 Task: Research Airbnb properties in Nangen, South Korea from 6th December, 2023 to 18th December, 2023 for 3 adults.2 bedrooms having 2 beds and 2 bathrooms. Property type can be hotel. Booking option can be shelf check-in. Look for 4 properties as per requirement.
Action: Mouse moved to (454, 144)
Screenshot: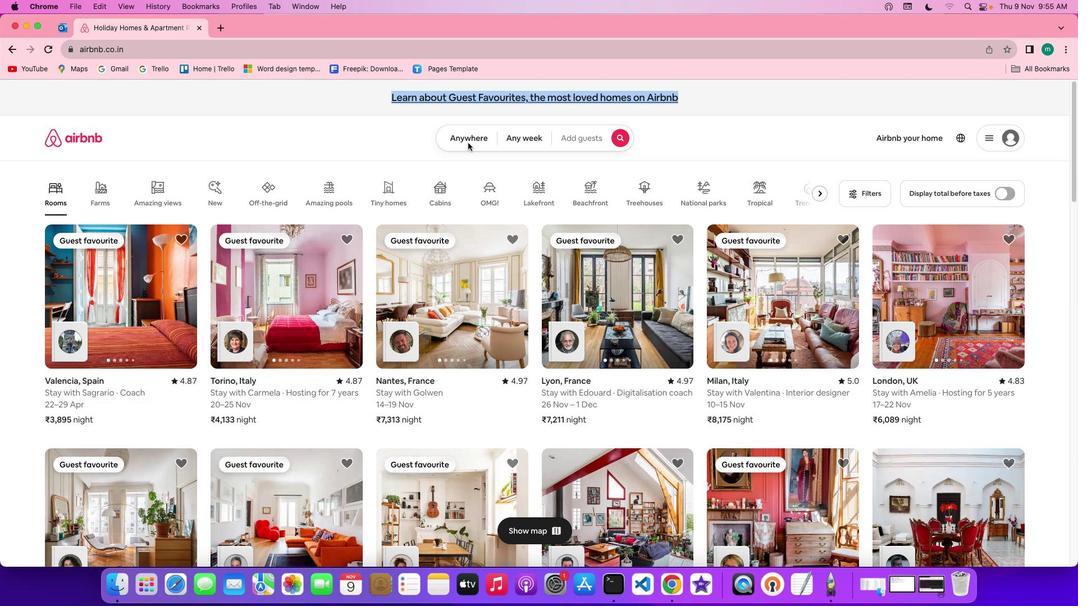 
Action: Mouse pressed left at (454, 144)
Screenshot: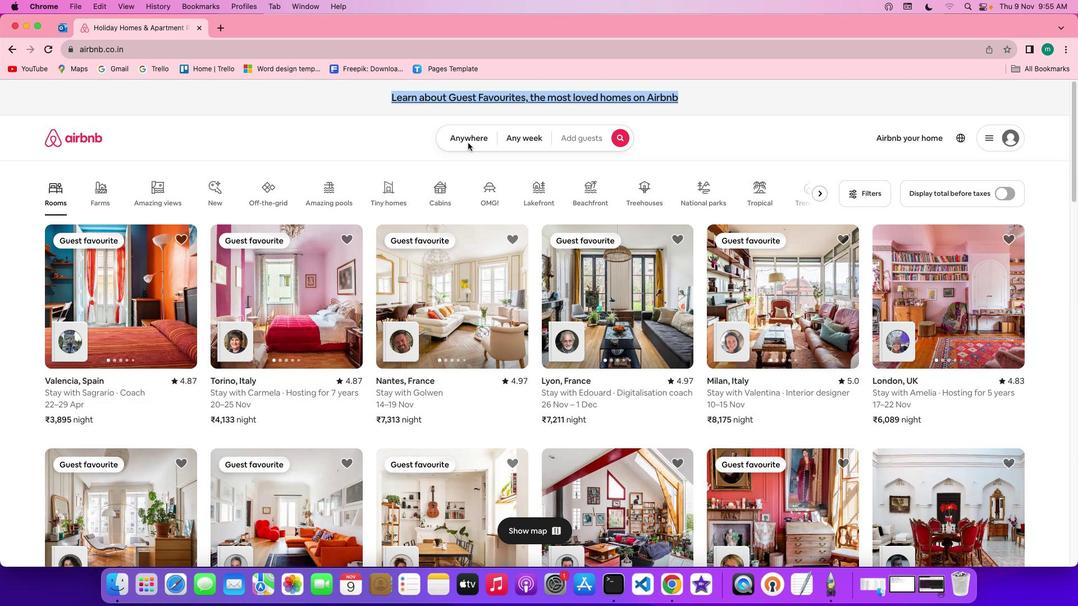 
Action: Mouse pressed left at (454, 144)
Screenshot: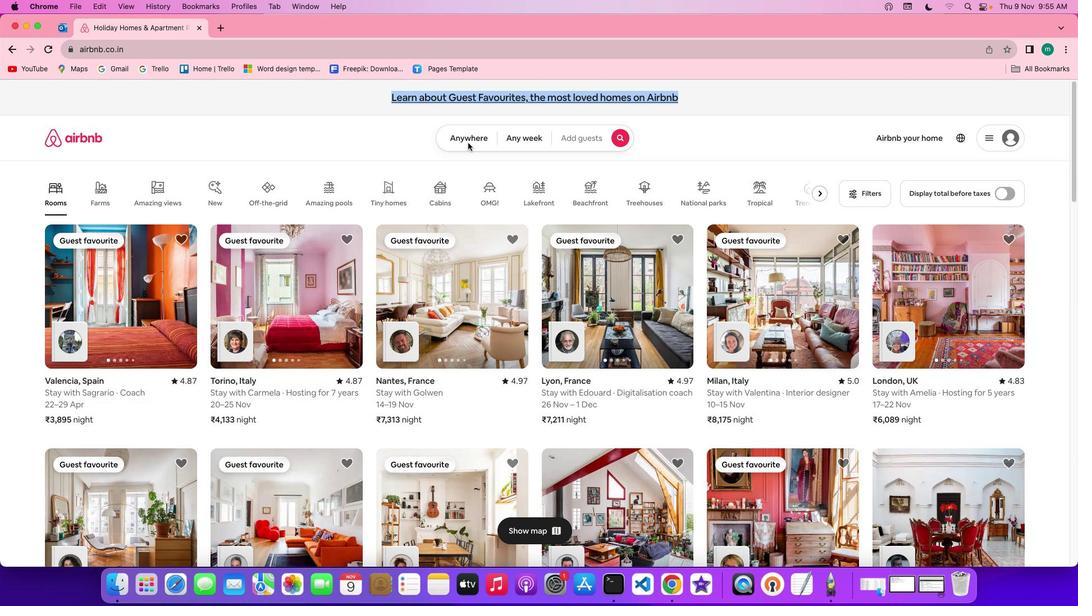 
Action: Mouse moved to (379, 183)
Screenshot: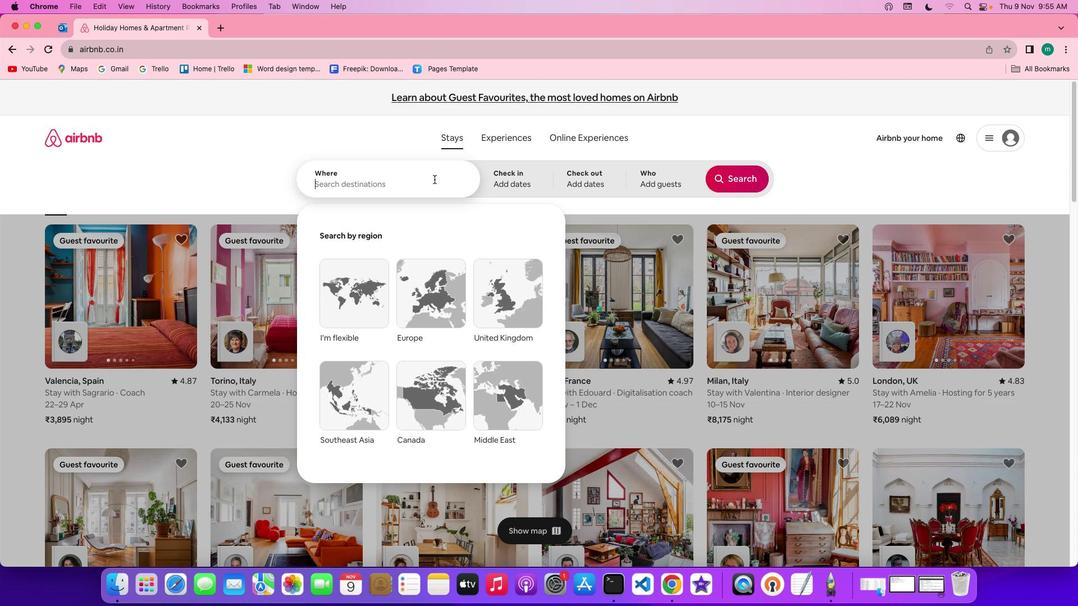 
Action: Mouse pressed left at (379, 183)
Screenshot: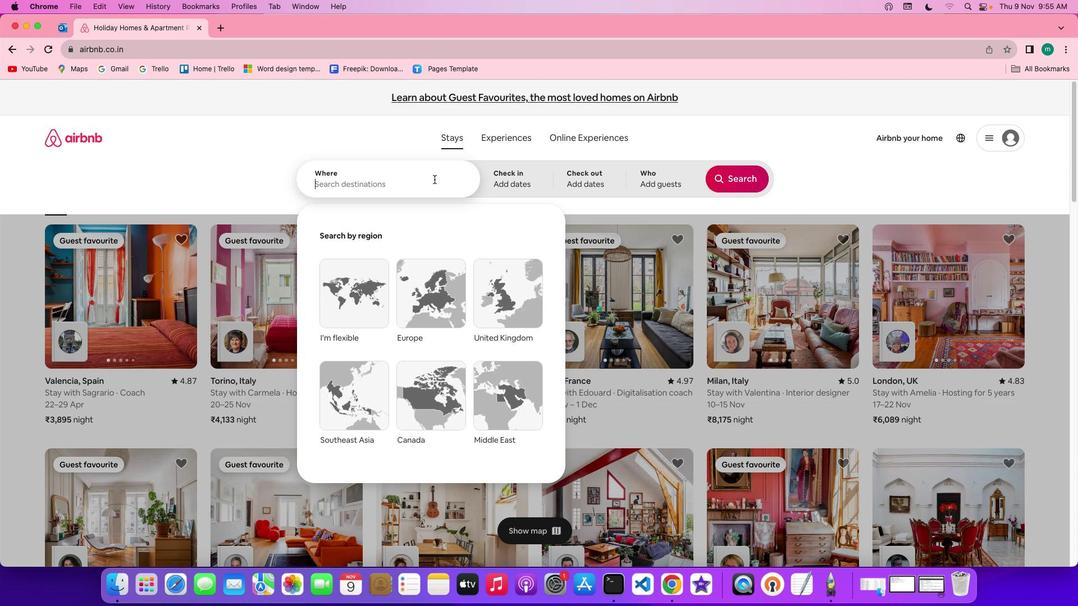 
Action: Key pressed Key.shift'n''a'
Screenshot: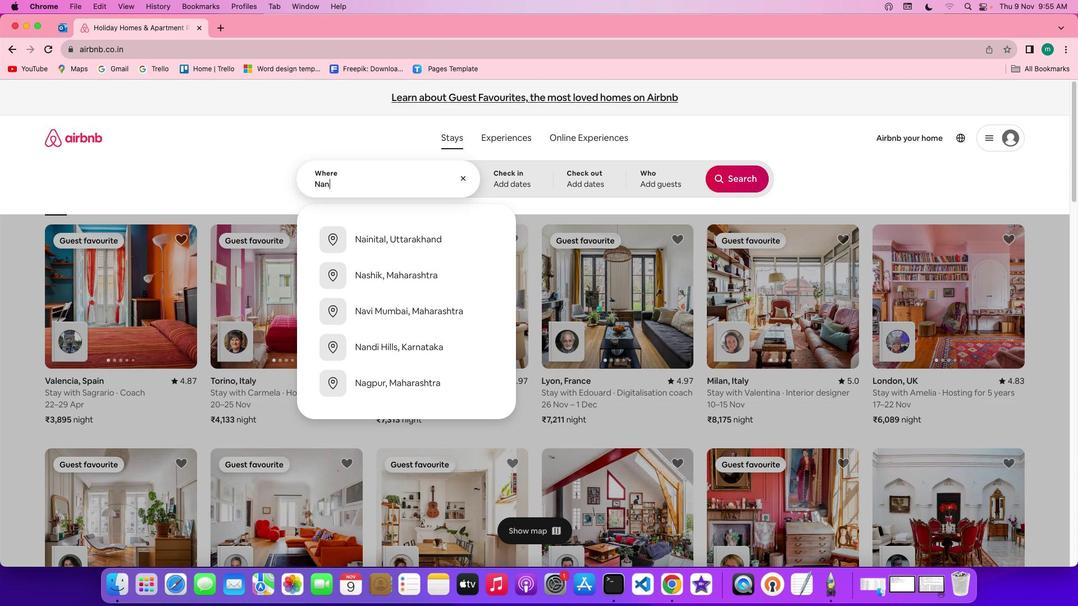 
Action: Mouse moved to (446, 183)
Screenshot: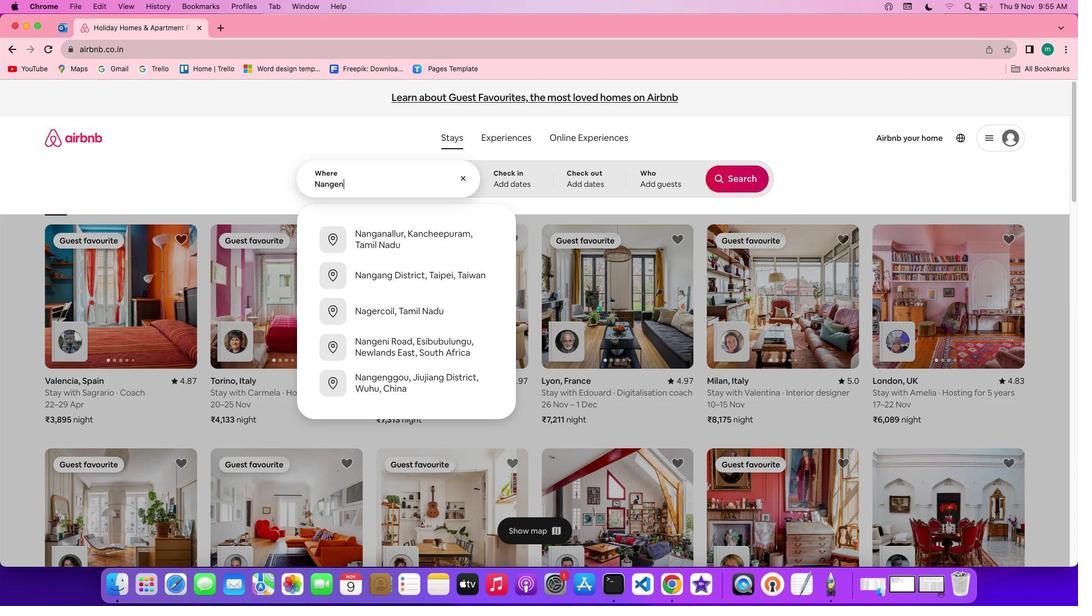 
Action: Mouse pressed left at (446, 183)
Screenshot: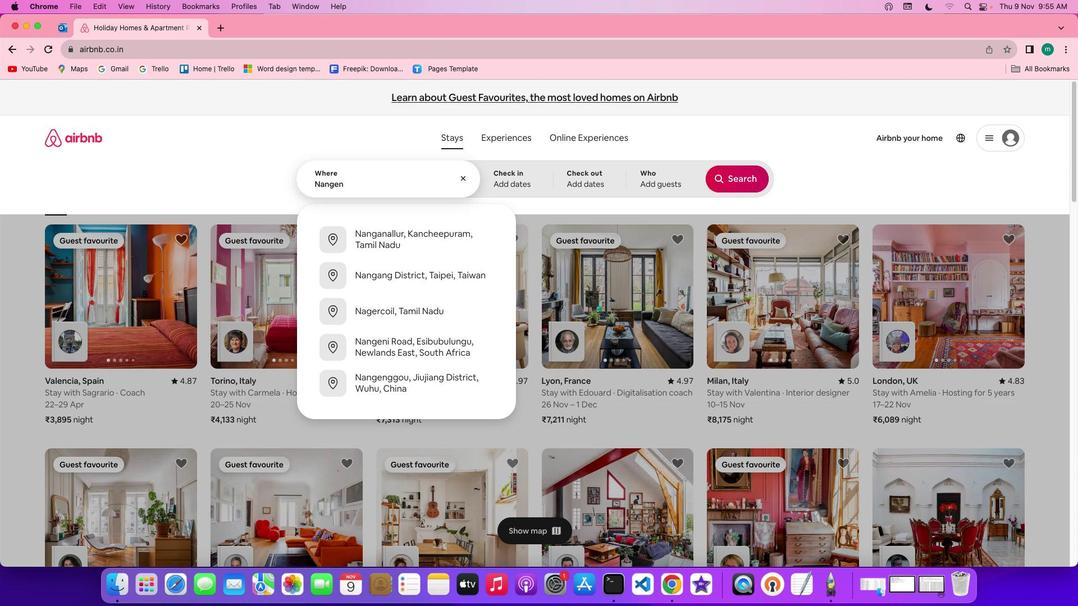 
Action: Mouse moved to (938, 595)
Screenshot: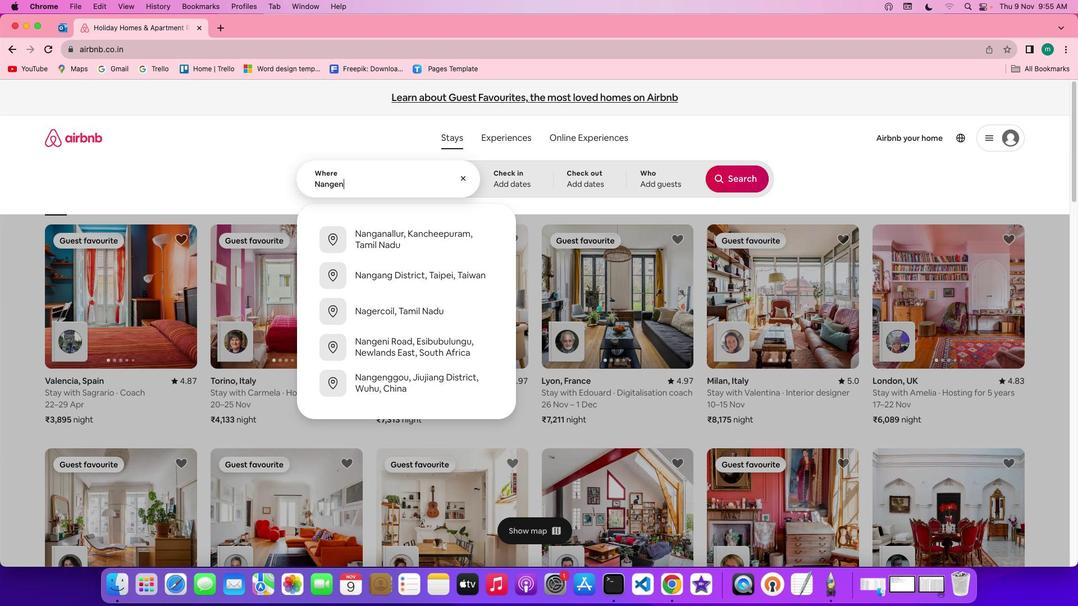 
Action: Mouse pressed left at (938, 595)
Screenshot: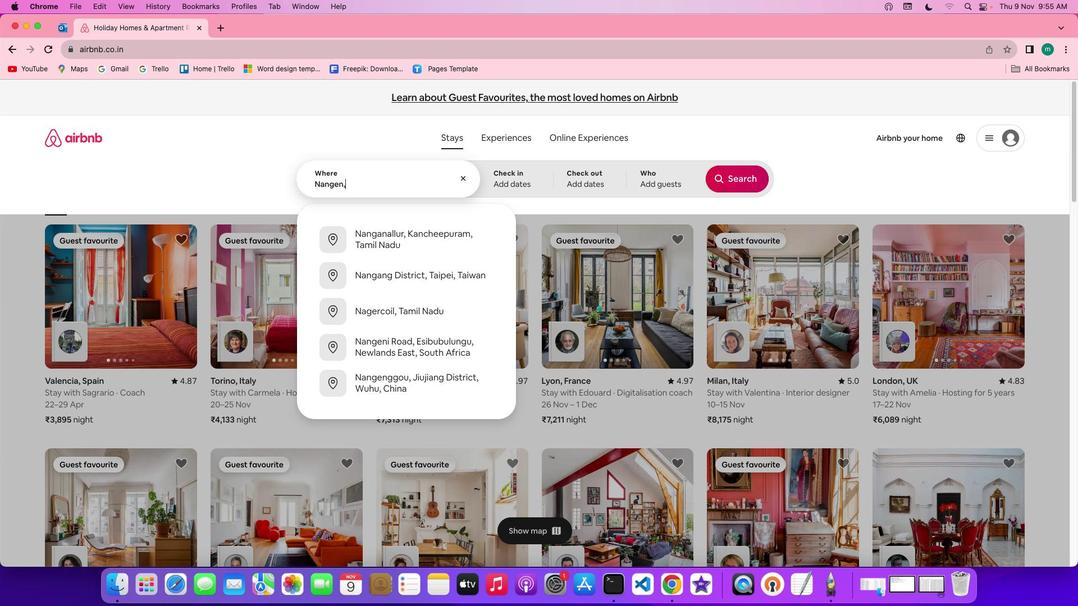
Action: Mouse moved to (876, 307)
Screenshot: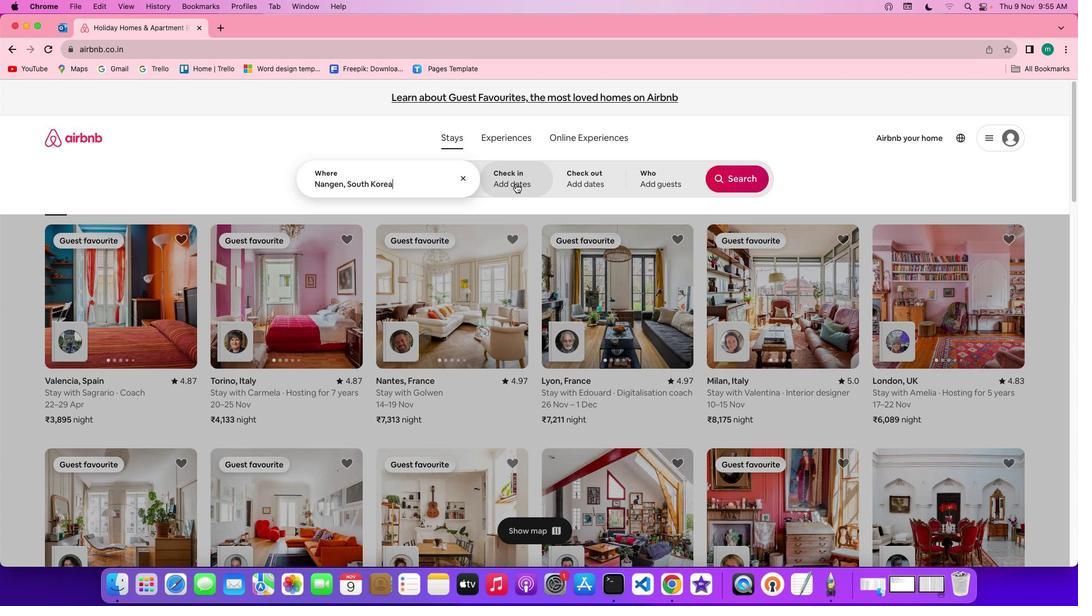 
Action: Key pressed 'n'Key.enter
Screenshot: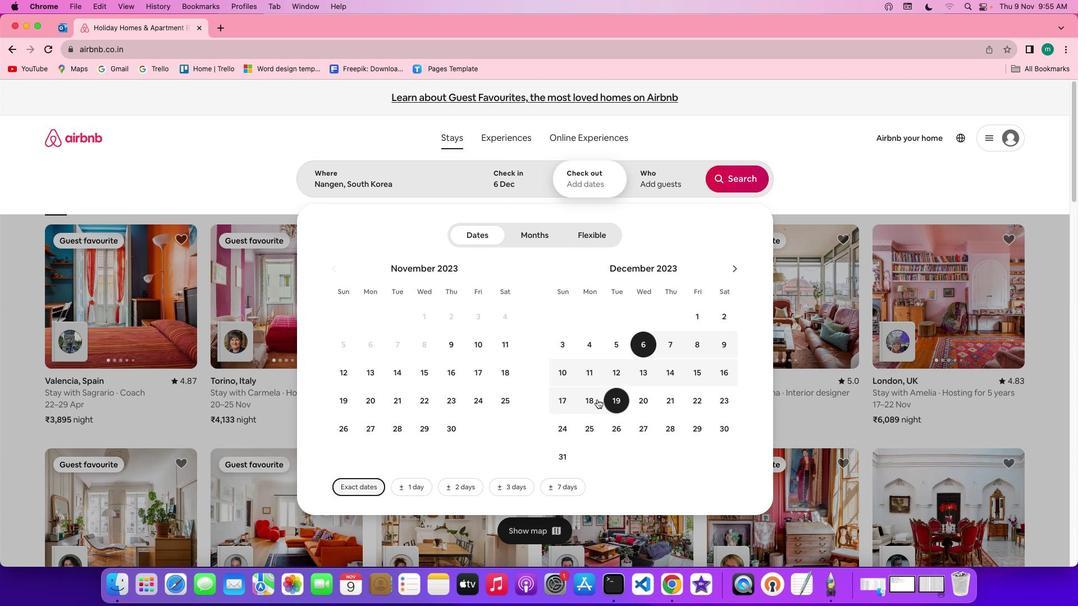 
